 Task: Create a due date automation trigger when advanced on, on the wednesday after a card is due add fields with custom field "Resume" set to a date less than 1 days ago at 11:00 AM.
Action: Mouse moved to (1126, 92)
Screenshot: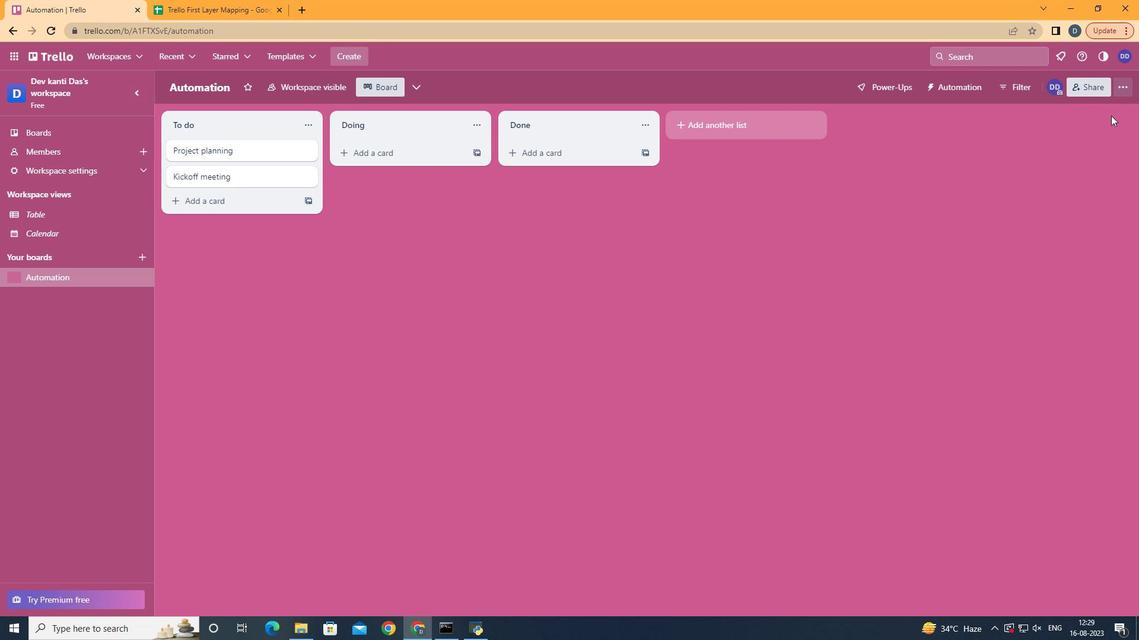 
Action: Mouse pressed left at (1126, 92)
Screenshot: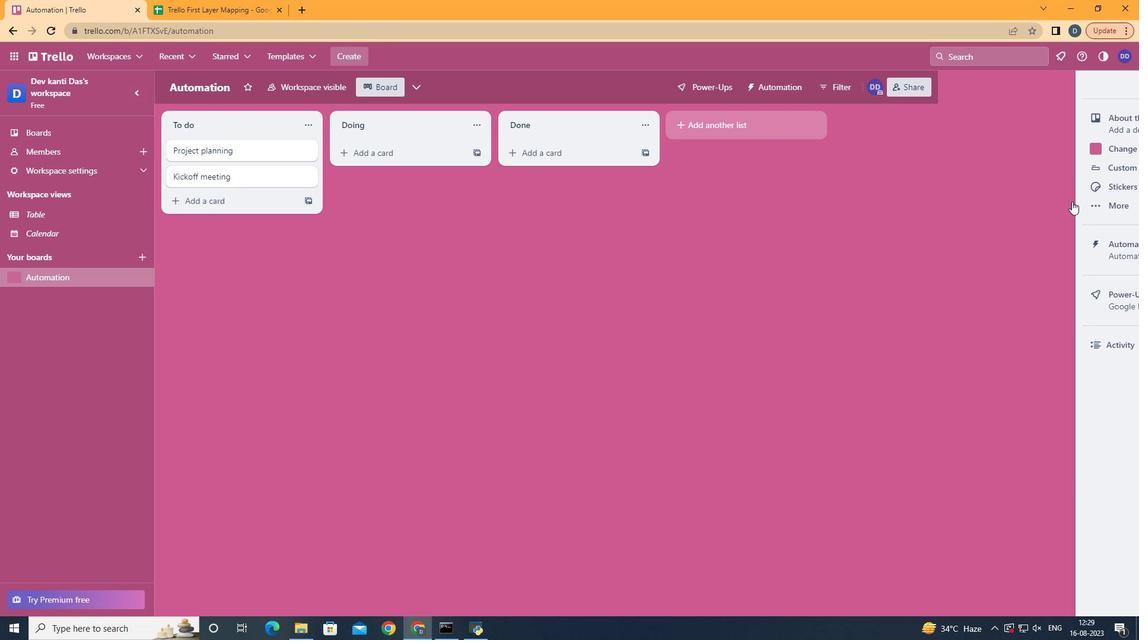 
Action: Mouse moved to (1054, 247)
Screenshot: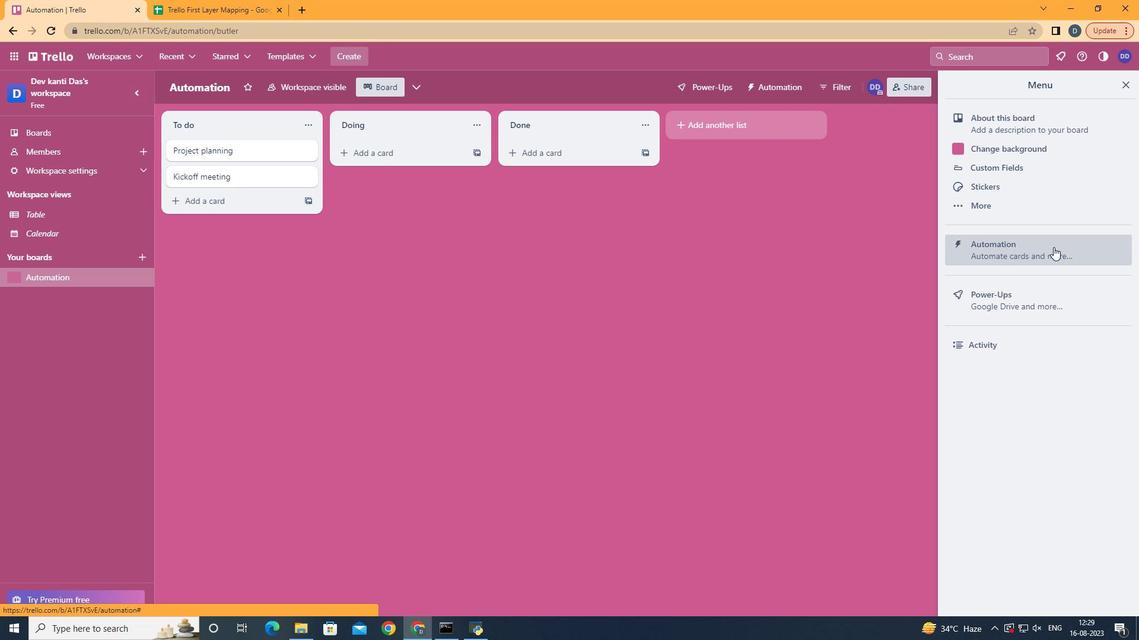 
Action: Mouse pressed left at (1054, 247)
Screenshot: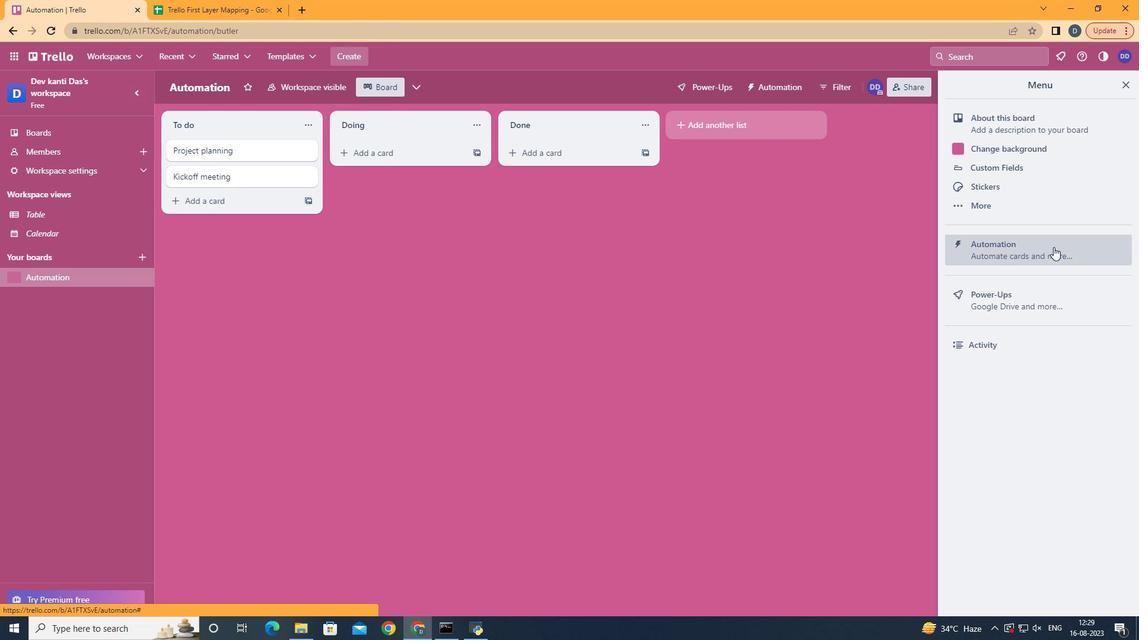 
Action: Mouse moved to (237, 239)
Screenshot: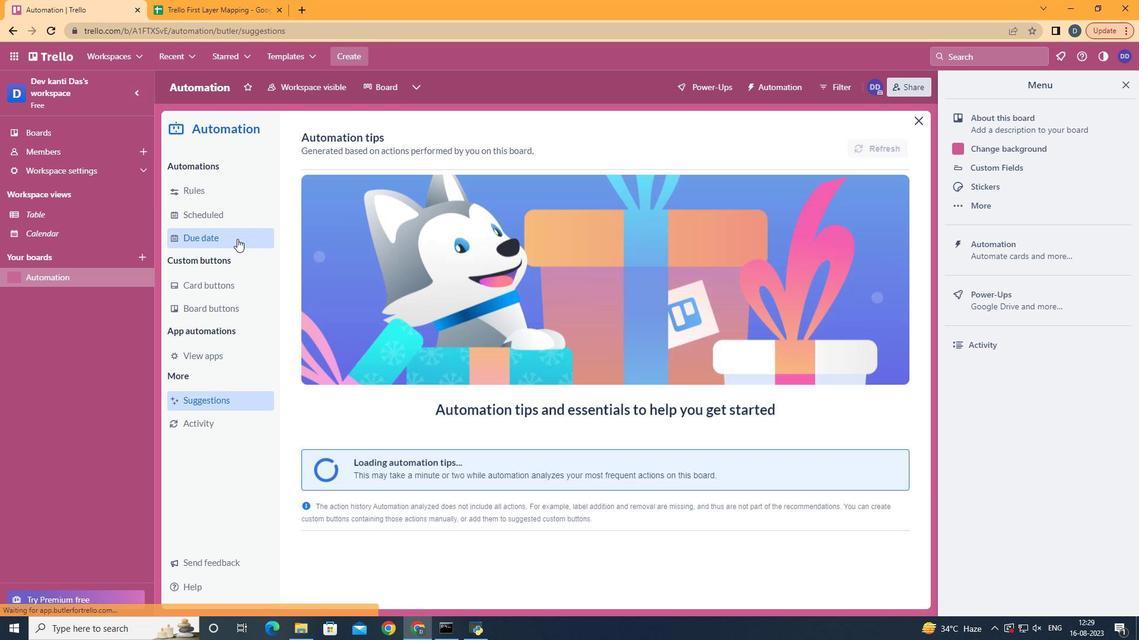 
Action: Mouse pressed left at (237, 239)
Screenshot: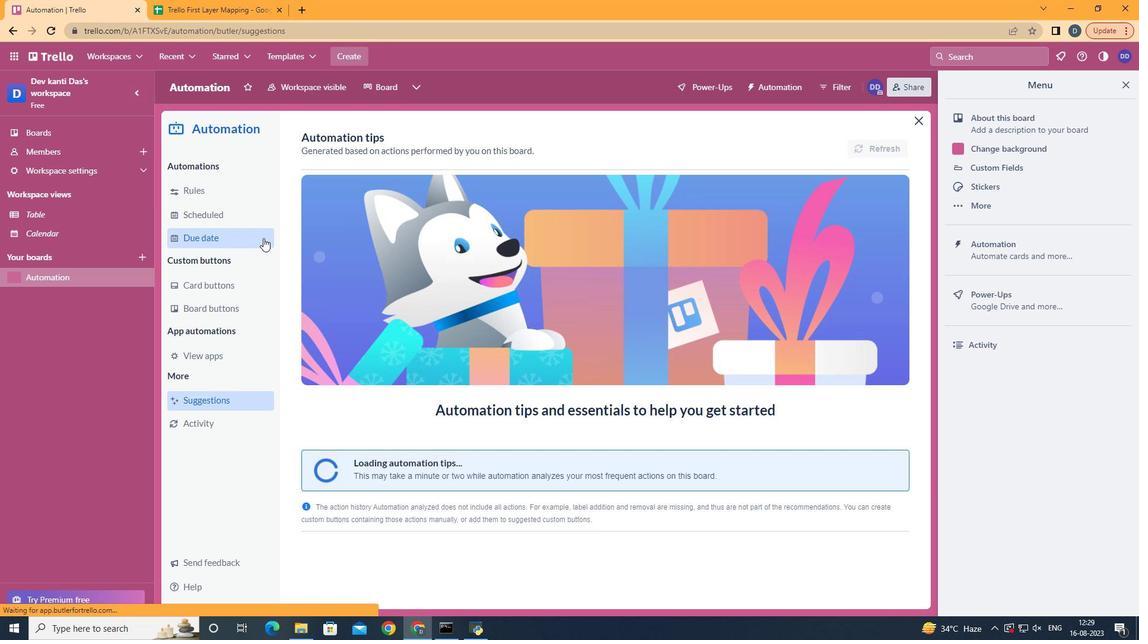 
Action: Mouse moved to (831, 142)
Screenshot: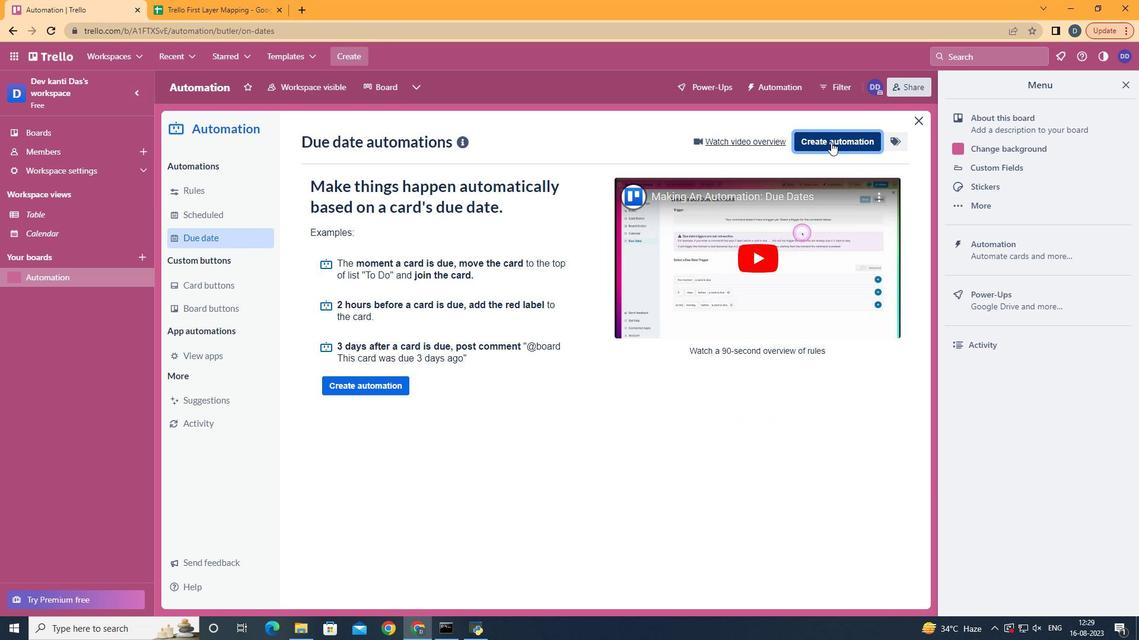 
Action: Mouse pressed left at (831, 142)
Screenshot: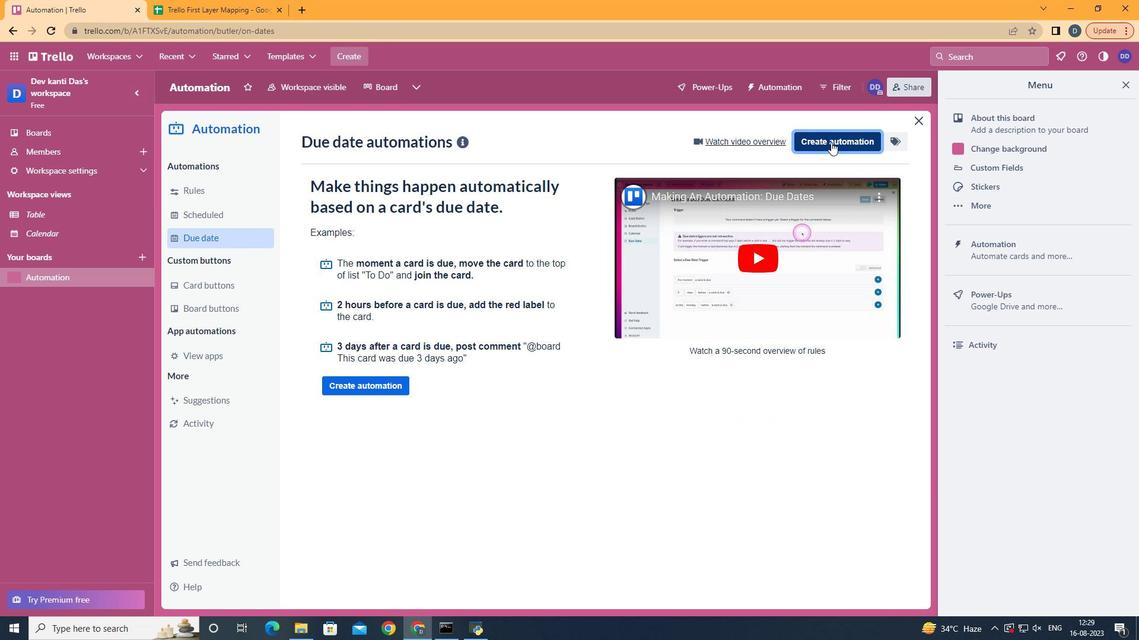 
Action: Mouse moved to (660, 251)
Screenshot: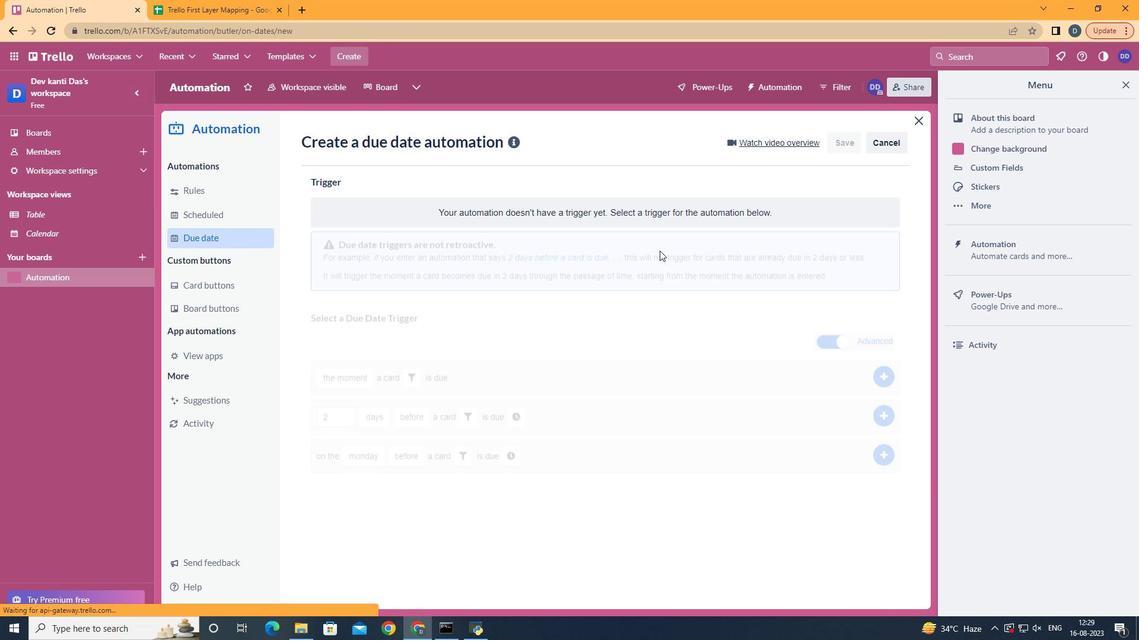 
Action: Mouse pressed left at (660, 251)
Screenshot: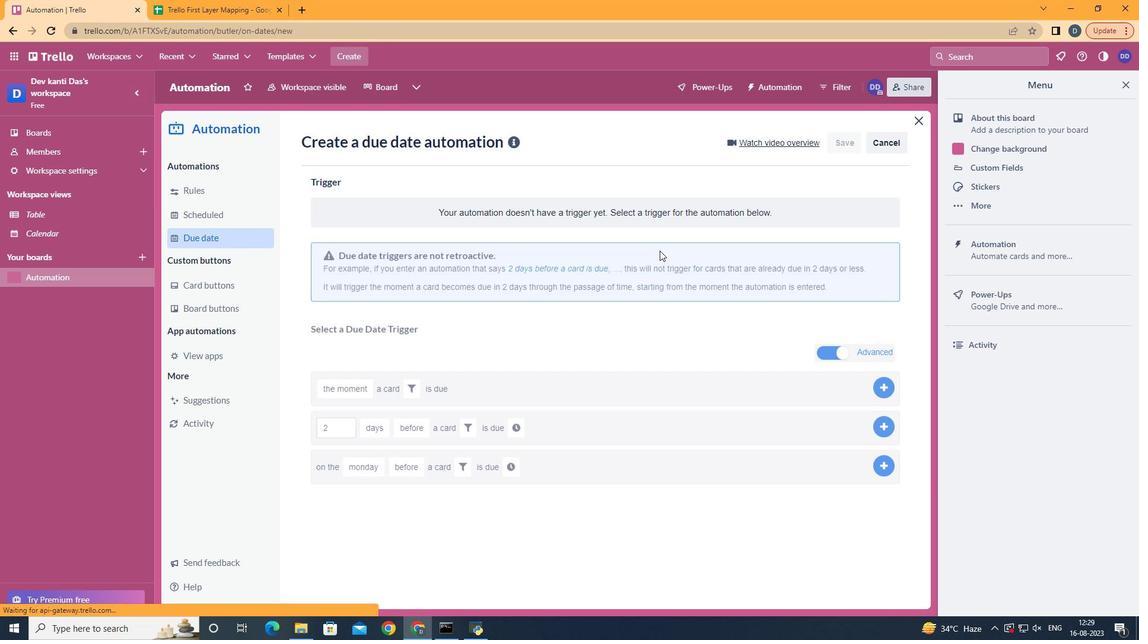 
Action: Mouse moved to (398, 357)
Screenshot: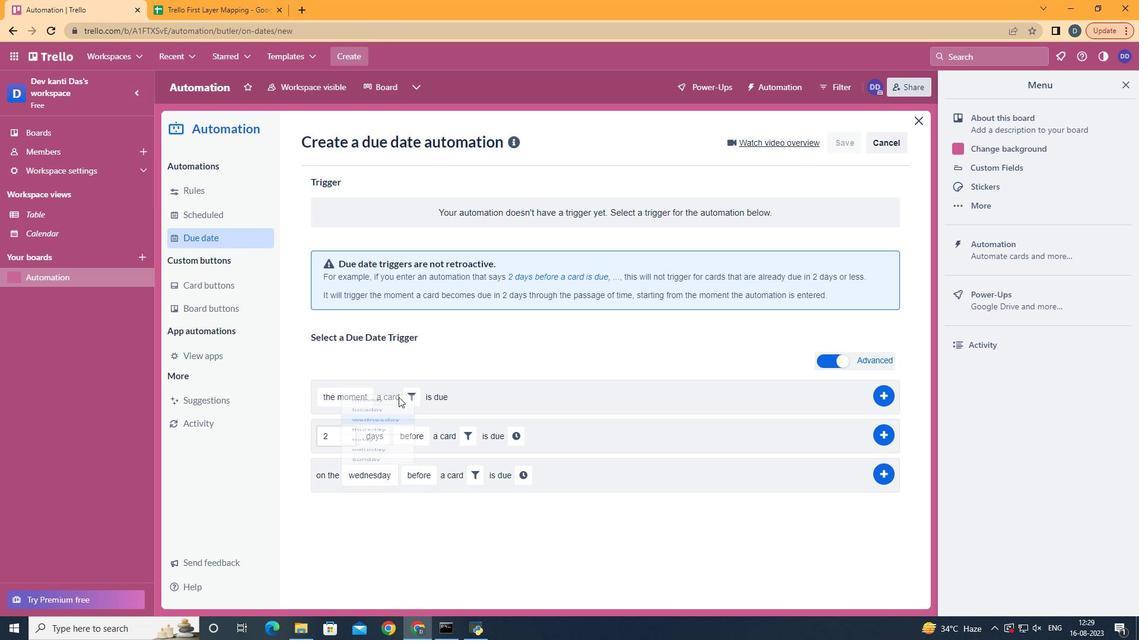 
Action: Mouse pressed left at (398, 357)
Screenshot: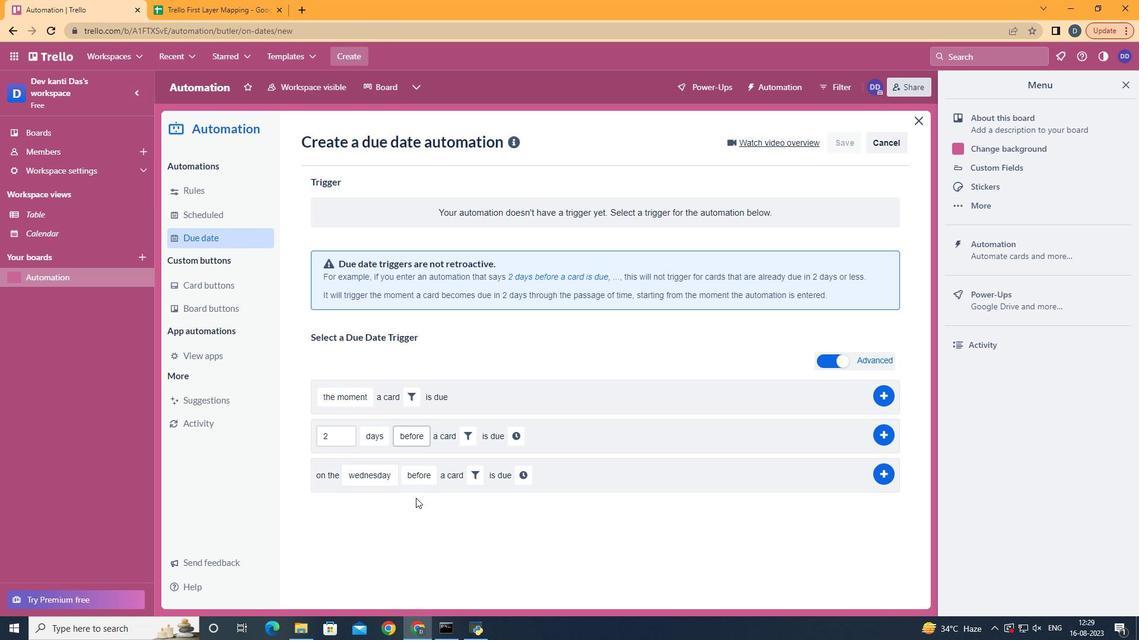 
Action: Mouse moved to (421, 524)
Screenshot: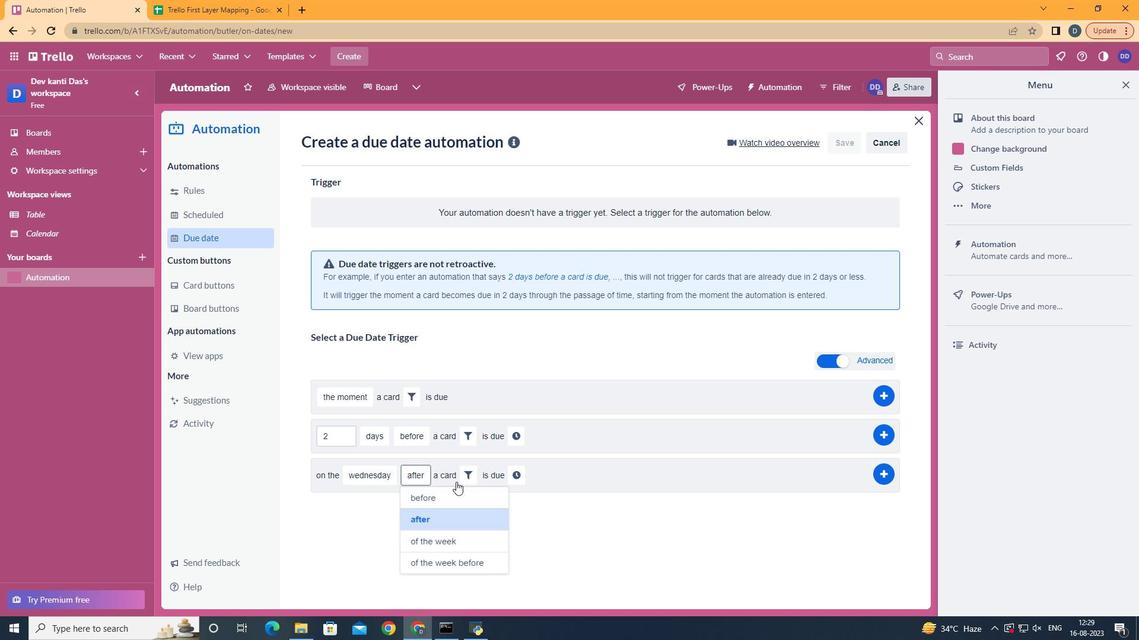 
Action: Mouse pressed left at (421, 524)
Screenshot: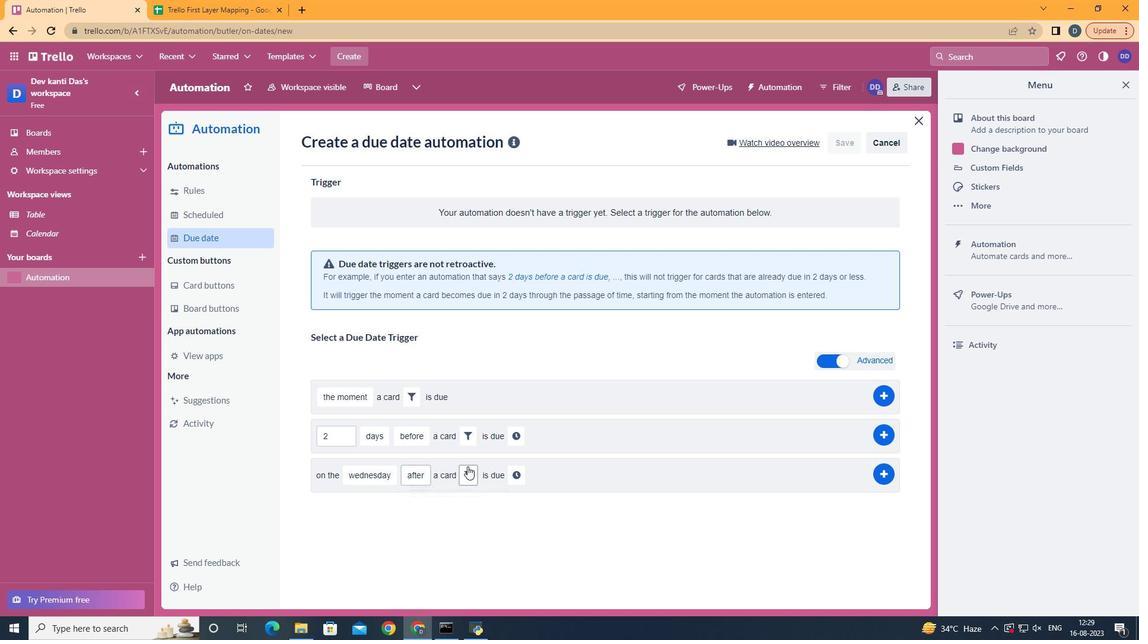 
Action: Mouse moved to (467, 466)
Screenshot: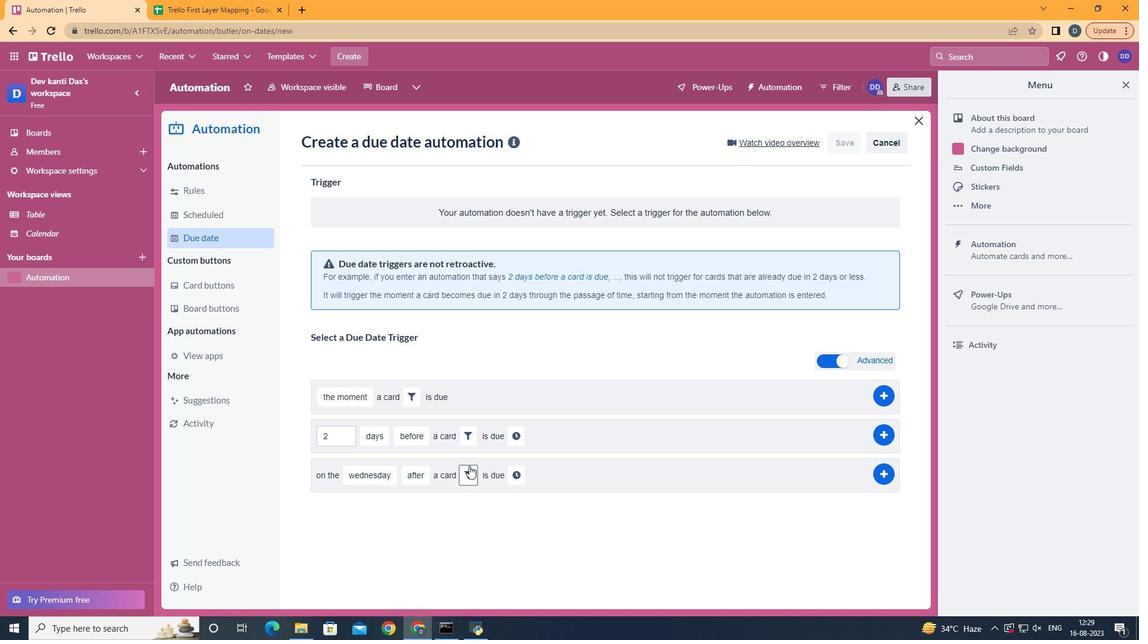 
Action: Mouse pressed left at (467, 466)
Screenshot: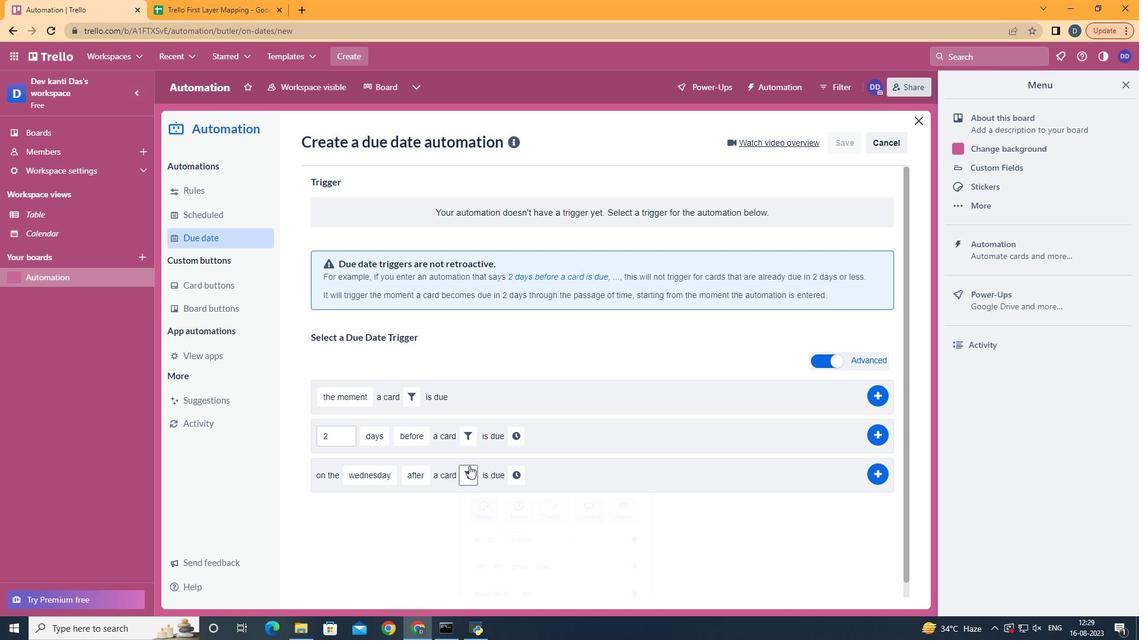 
Action: Mouse moved to (652, 514)
Screenshot: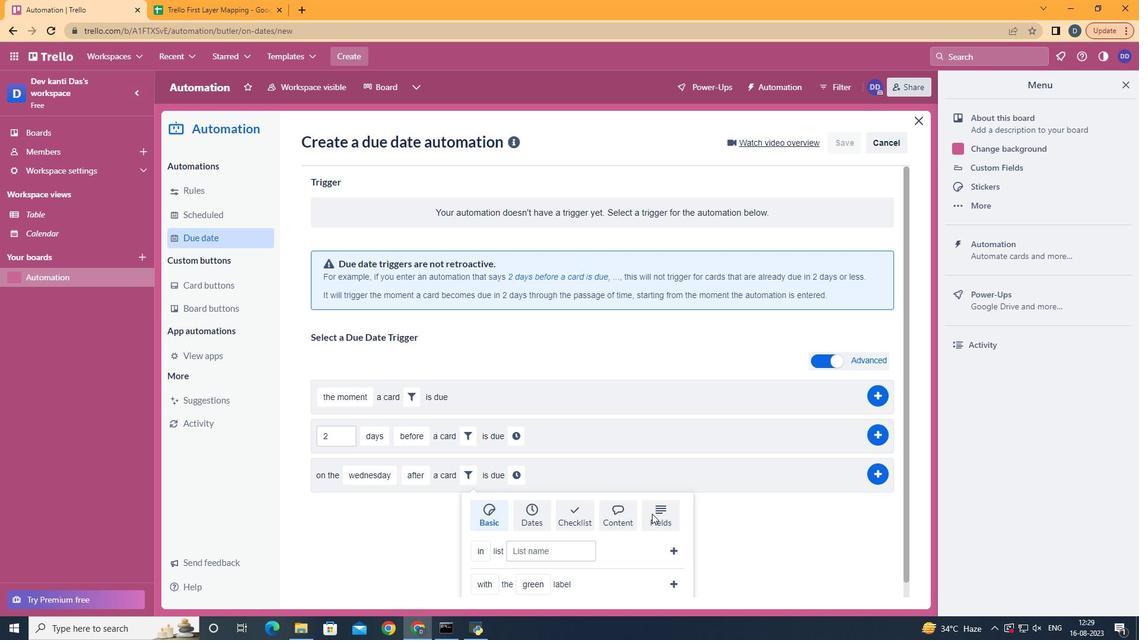
Action: Mouse pressed left at (652, 514)
Screenshot: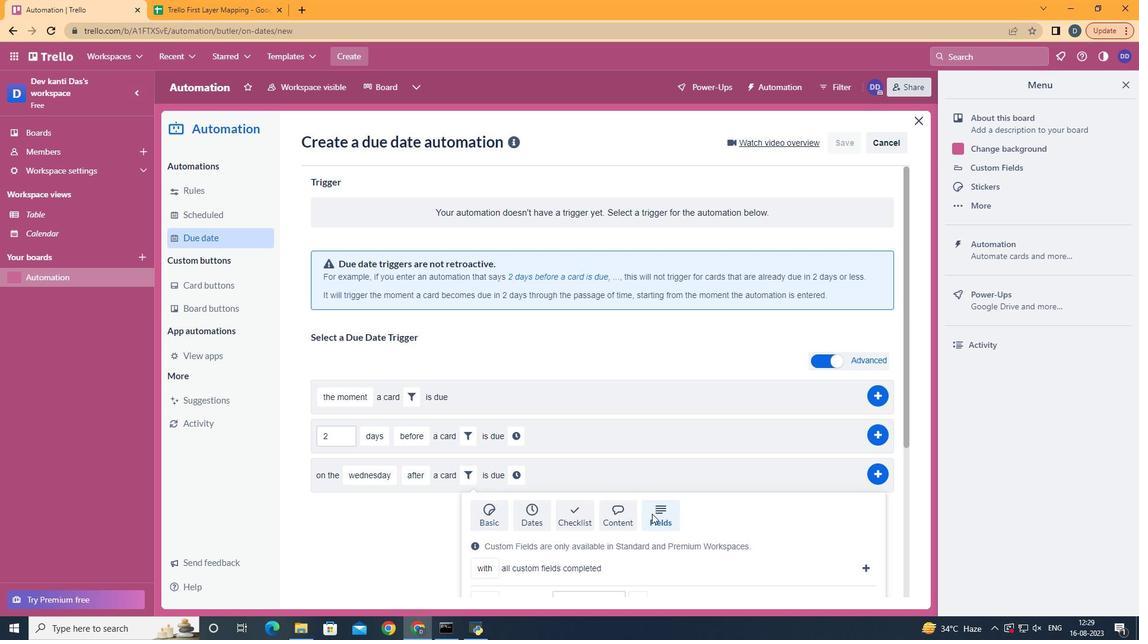 
Action: Mouse moved to (652, 514)
Screenshot: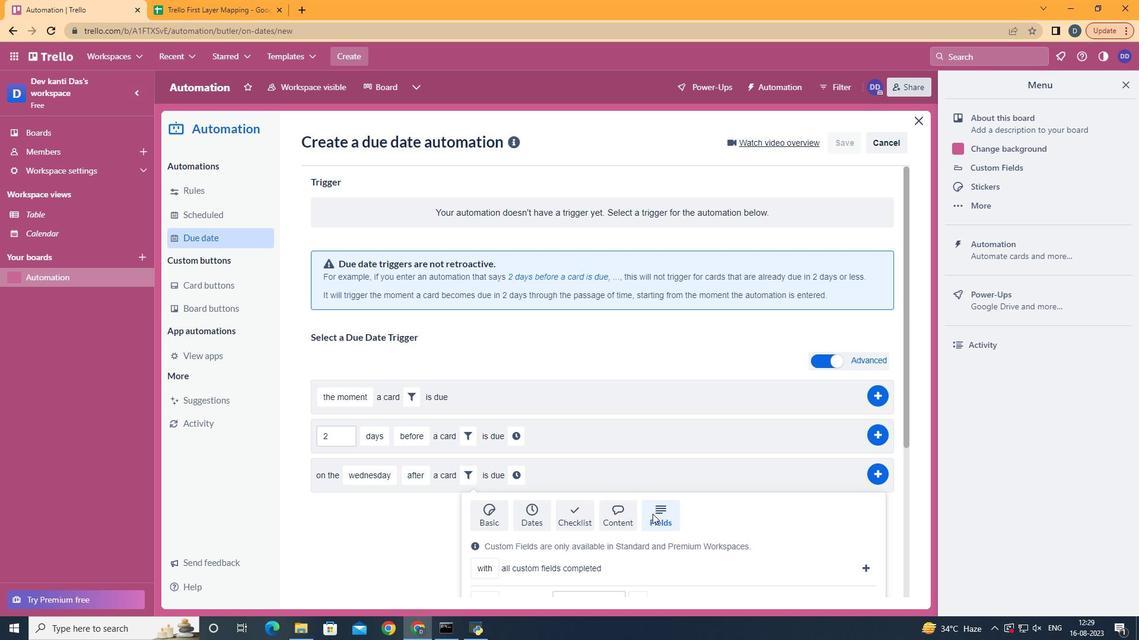 
Action: Mouse scrolled (652, 513) with delta (0, 0)
Screenshot: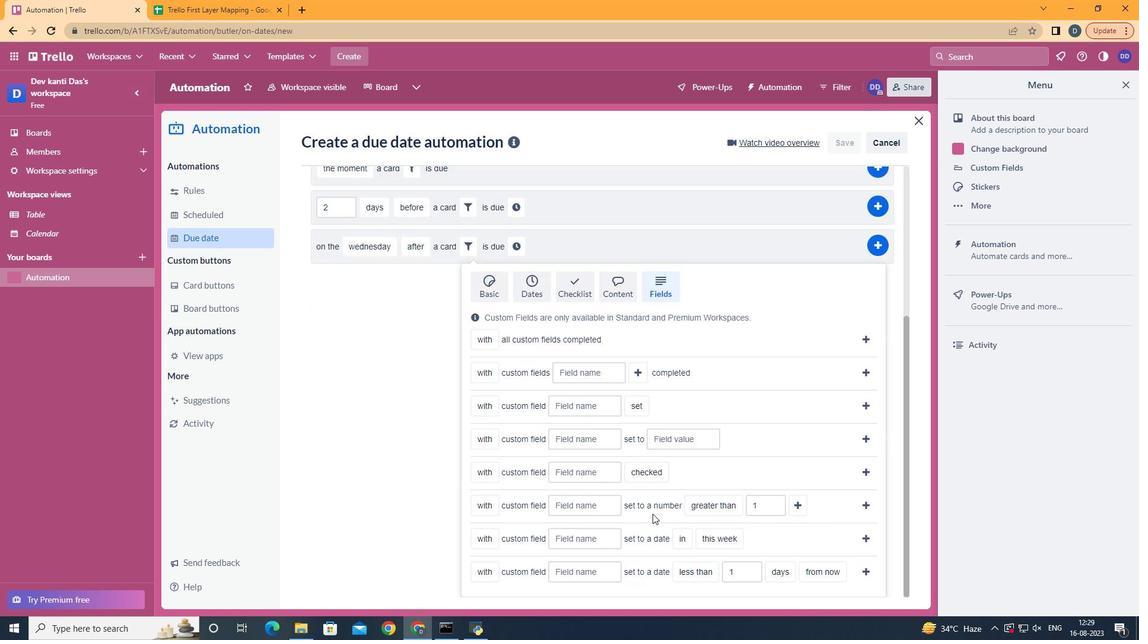 
Action: Mouse scrolled (652, 513) with delta (0, 0)
Screenshot: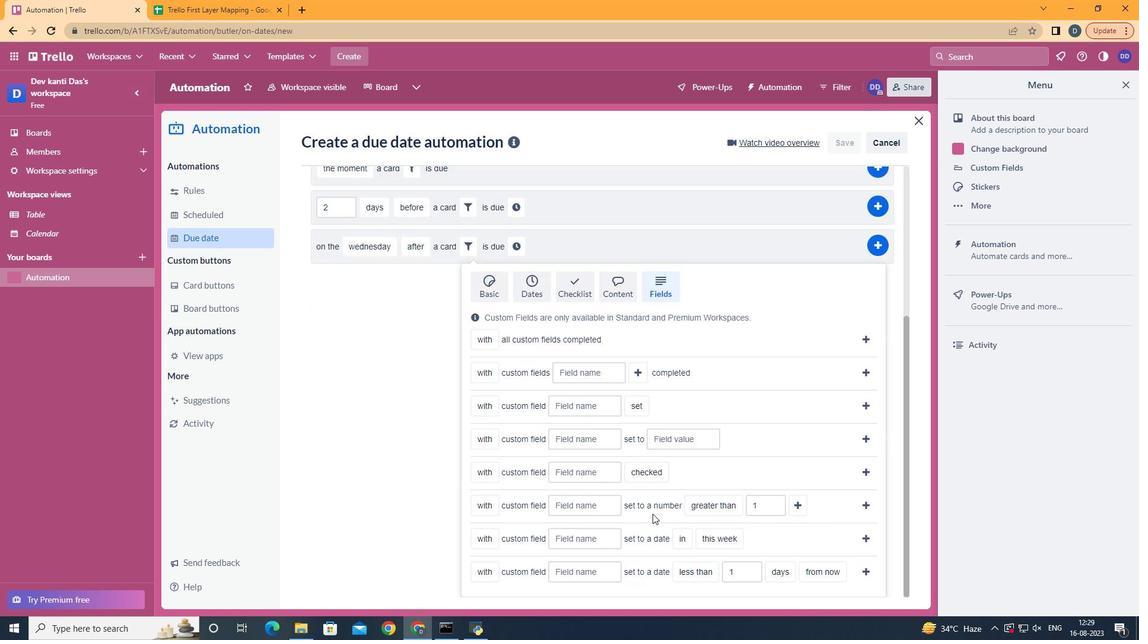 
Action: Mouse scrolled (652, 513) with delta (0, 0)
Screenshot: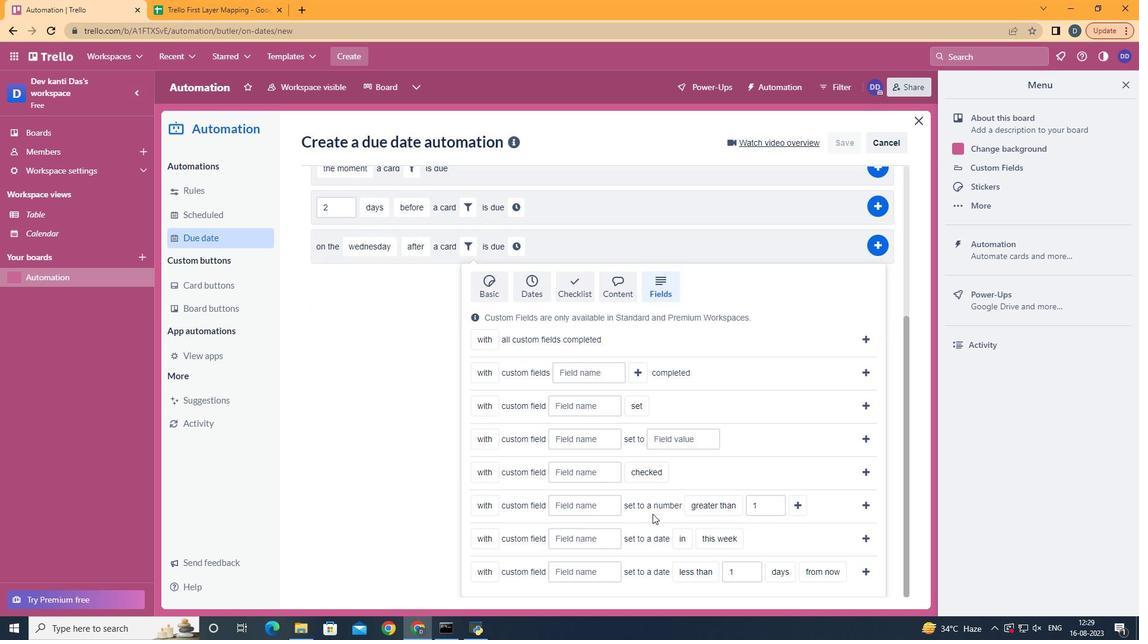 
Action: Mouse scrolled (652, 513) with delta (0, 0)
Screenshot: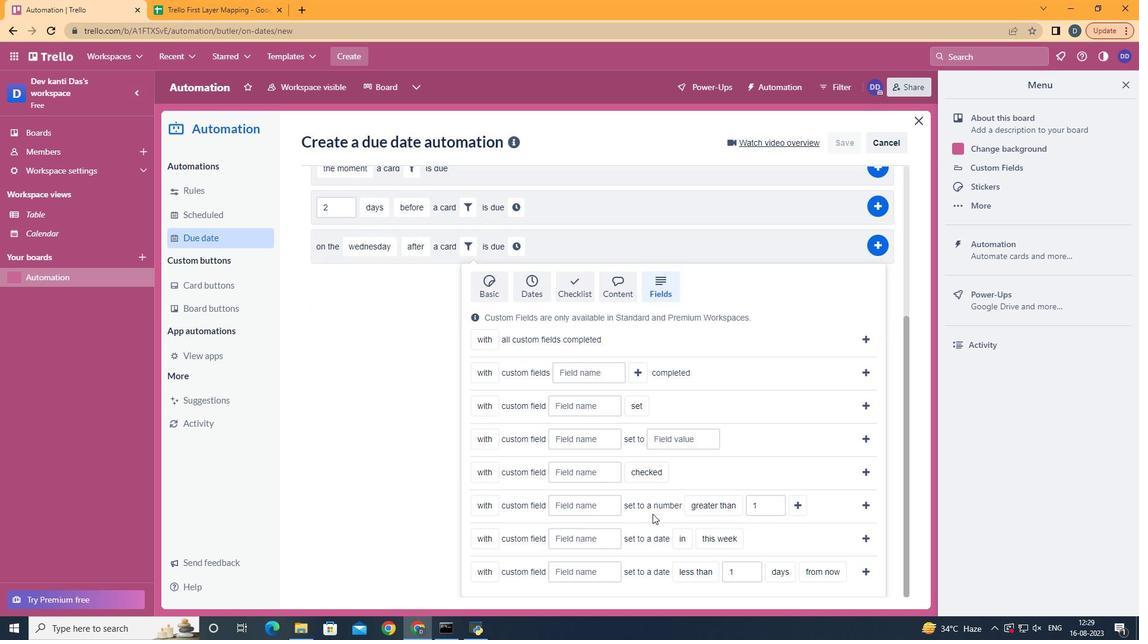 
Action: Mouse scrolled (652, 513) with delta (0, 0)
Screenshot: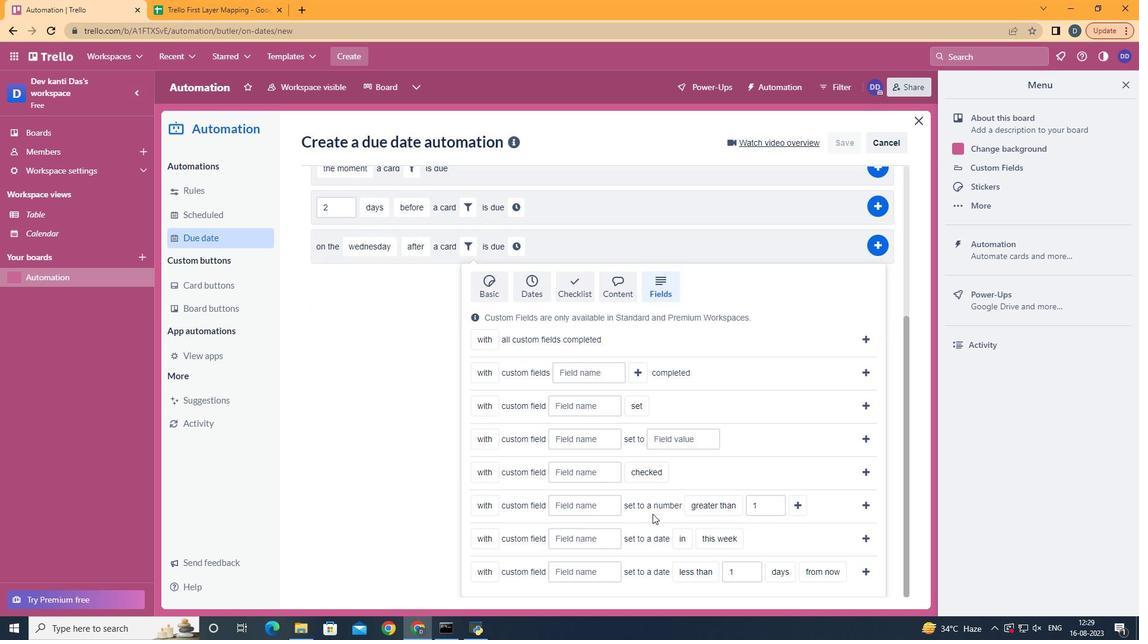 
Action: Mouse scrolled (652, 513) with delta (0, 0)
Screenshot: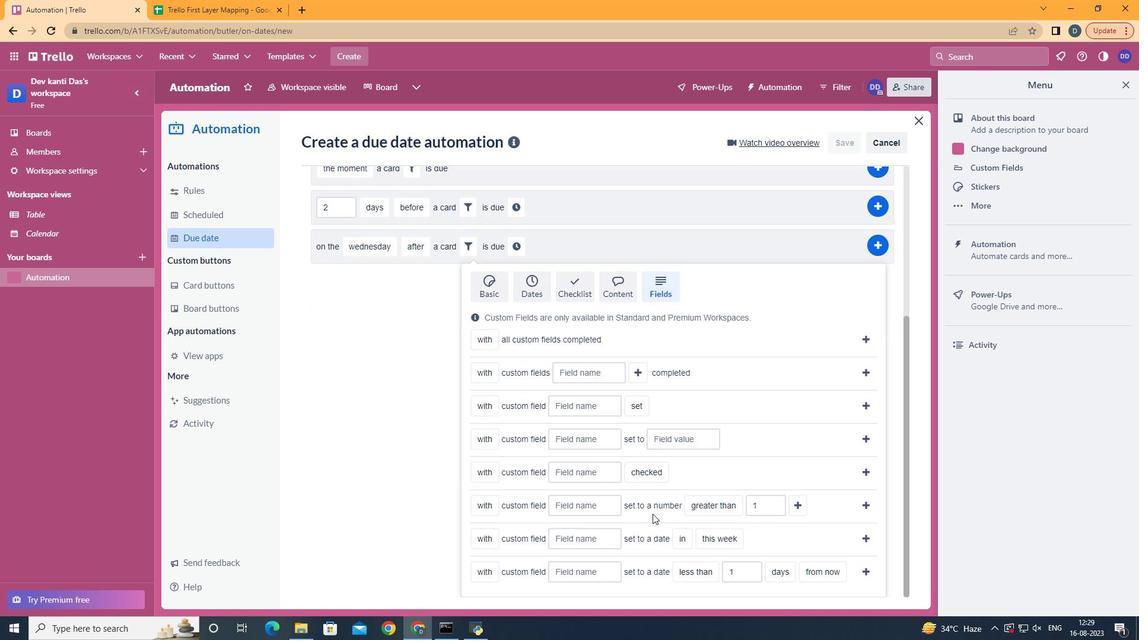 
Action: Mouse moved to (604, 562)
Screenshot: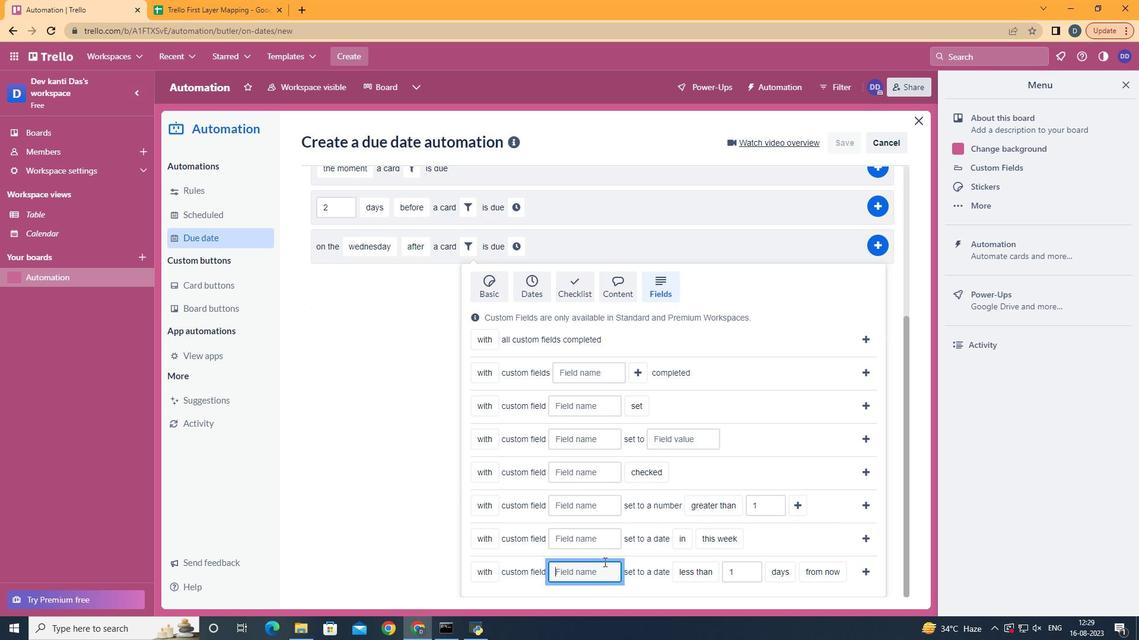 
Action: Mouse pressed left at (604, 562)
Screenshot: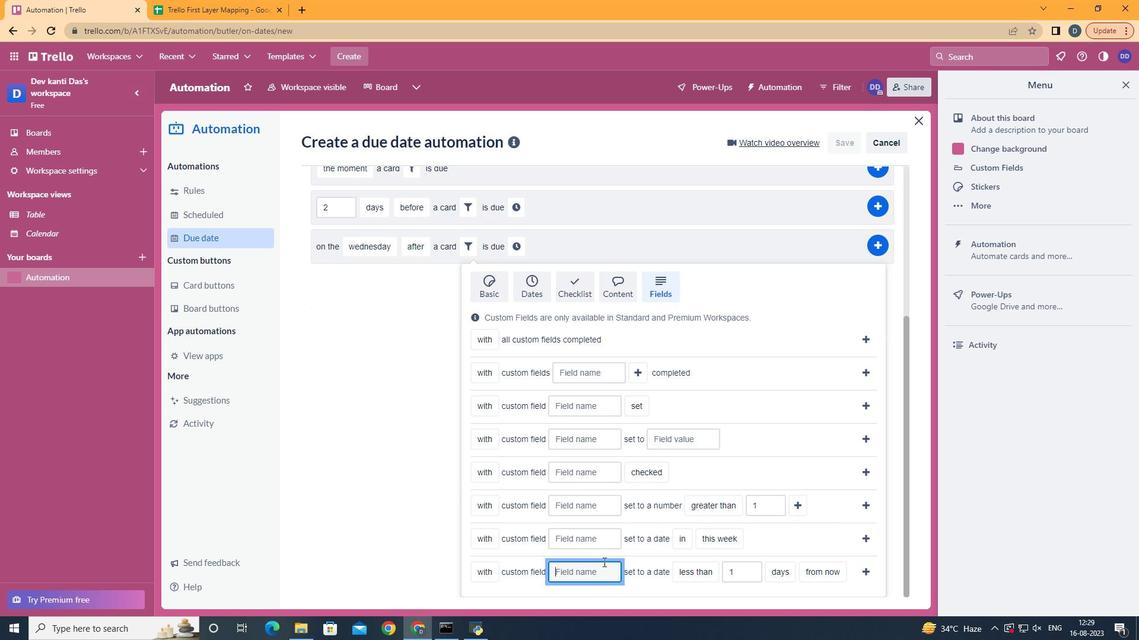 
Action: Mouse moved to (603, 562)
Screenshot: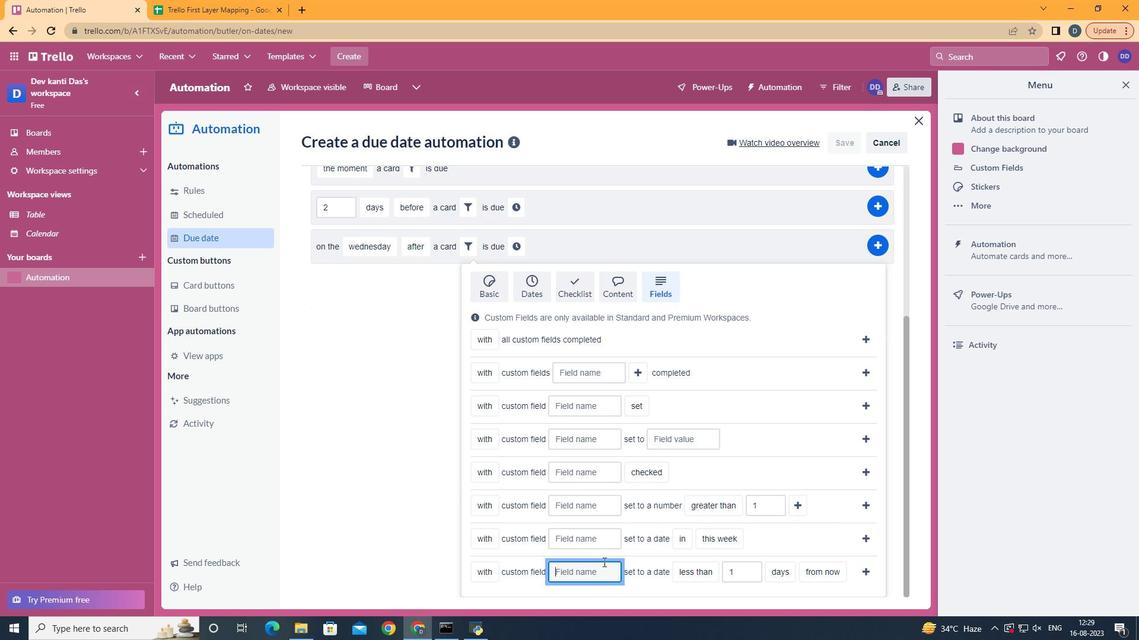 
Action: Key pressed <Key.shift>Resume
Screenshot: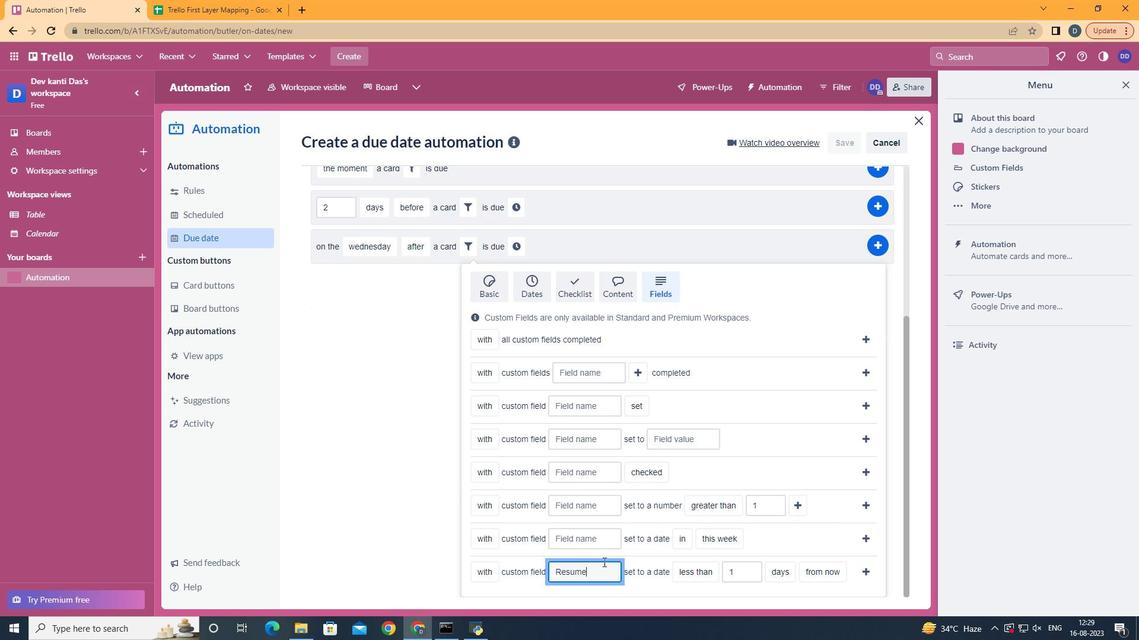 
Action: Mouse moved to (835, 557)
Screenshot: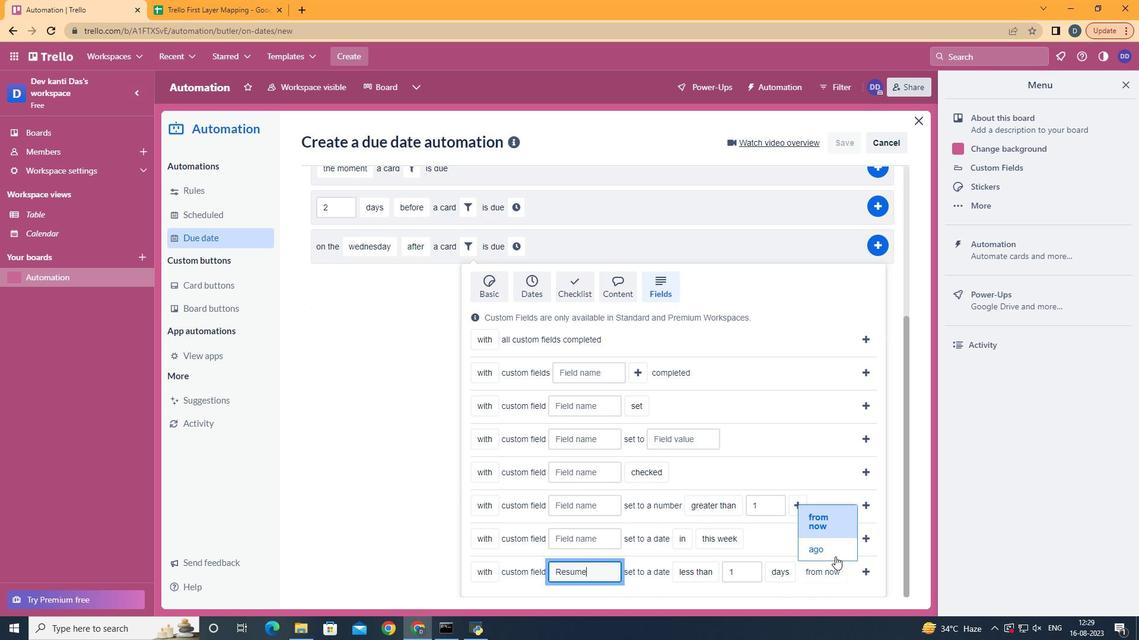
Action: Mouse pressed left at (835, 557)
Screenshot: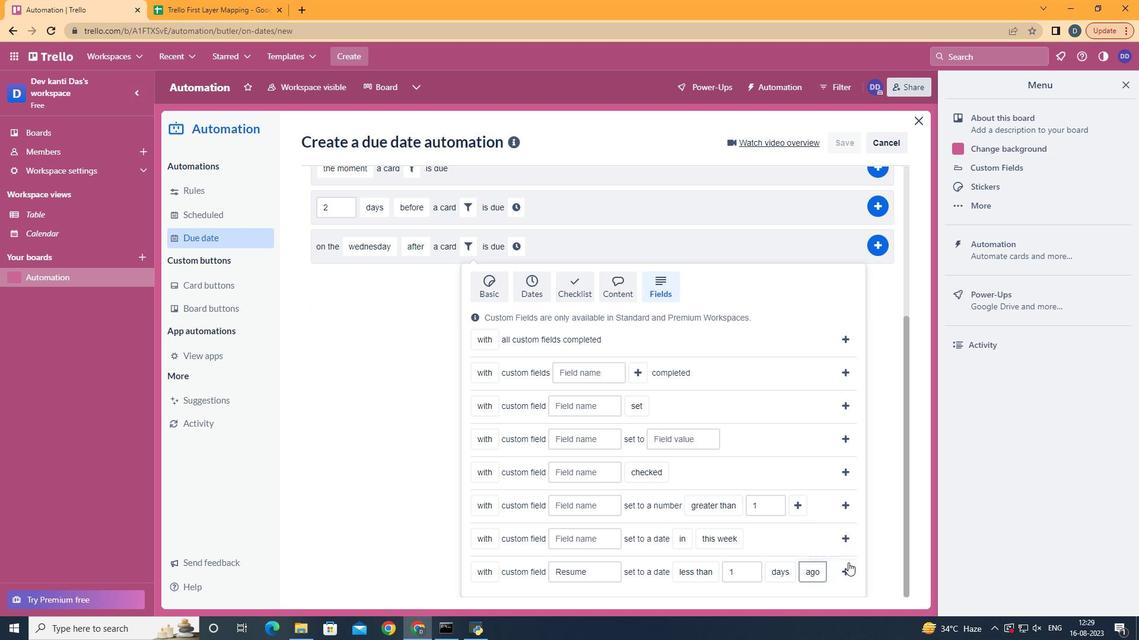 
Action: Mouse moved to (845, 566)
Screenshot: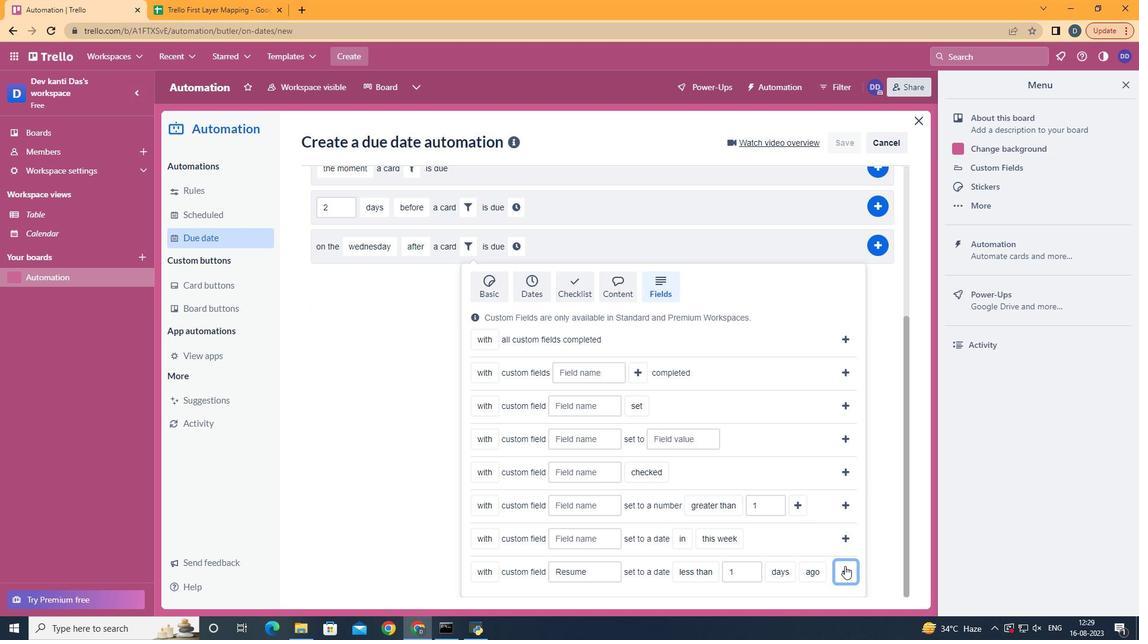 
Action: Mouse pressed left at (845, 566)
Screenshot: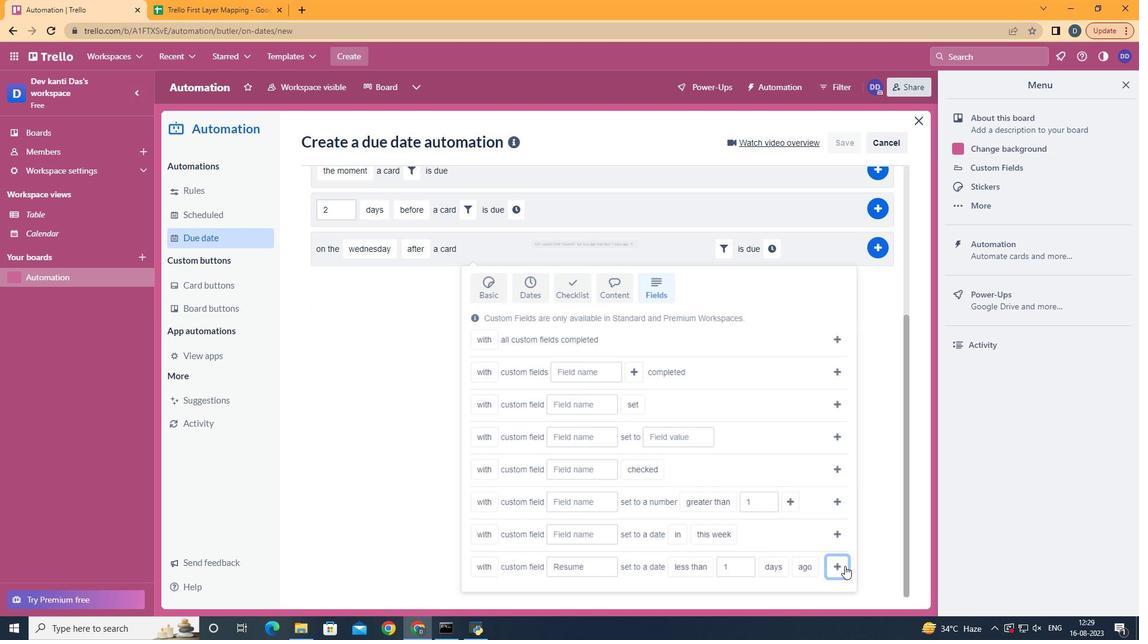 
Action: Mouse moved to (775, 470)
Screenshot: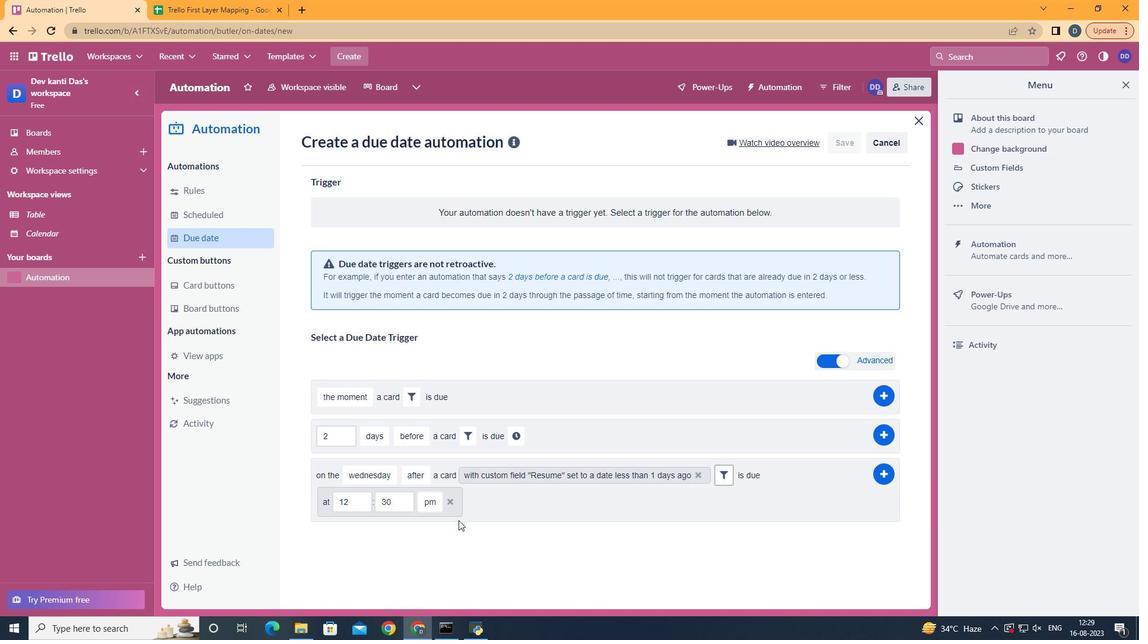 
Action: Mouse pressed left at (775, 470)
Screenshot: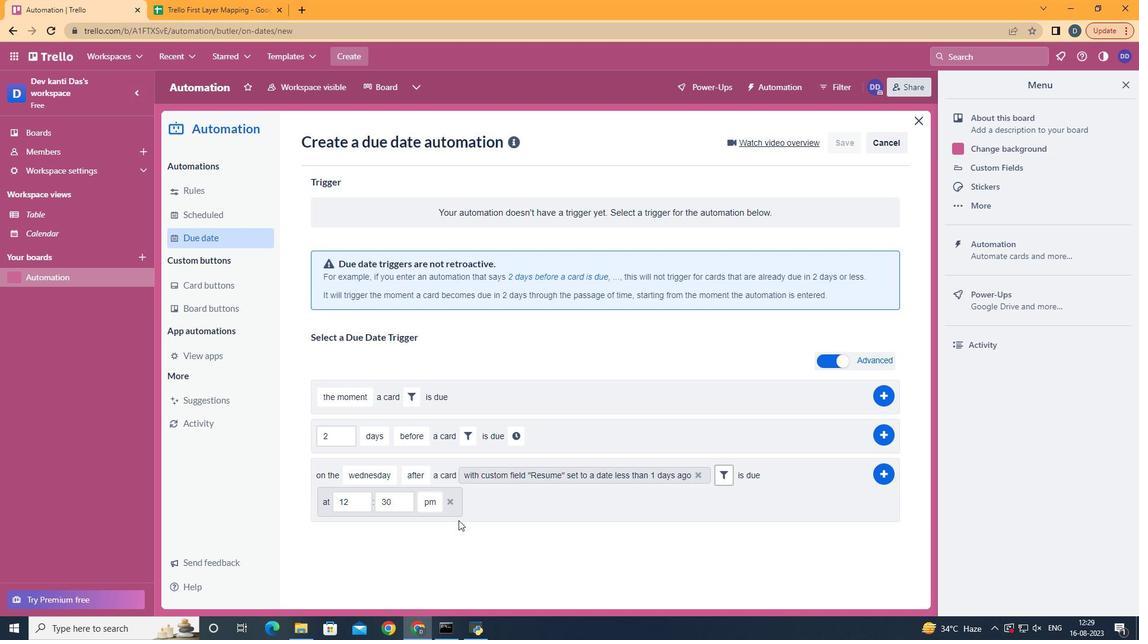 
Action: Mouse moved to (349, 506)
Screenshot: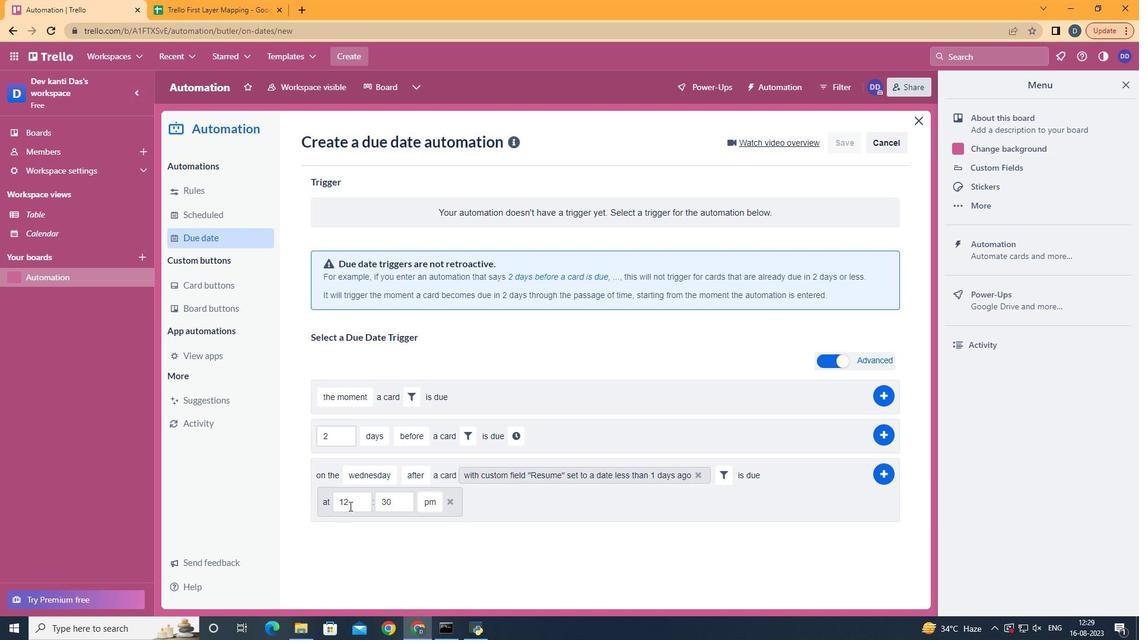
Action: Mouse pressed left at (349, 506)
Screenshot: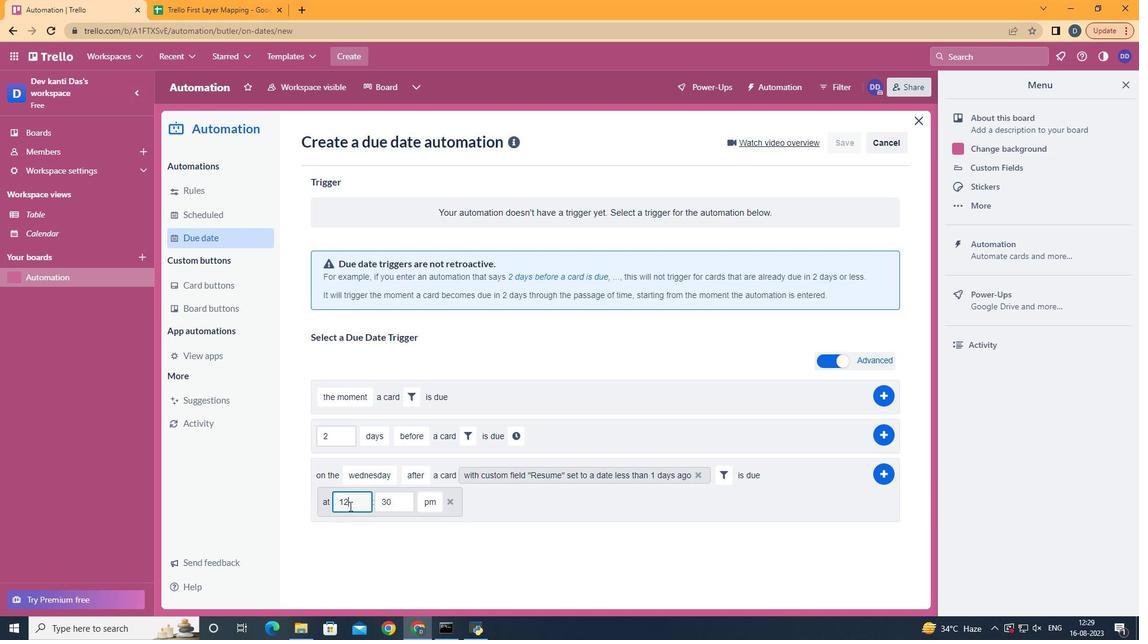 
Action: Key pressed <Key.backspace>1
Screenshot: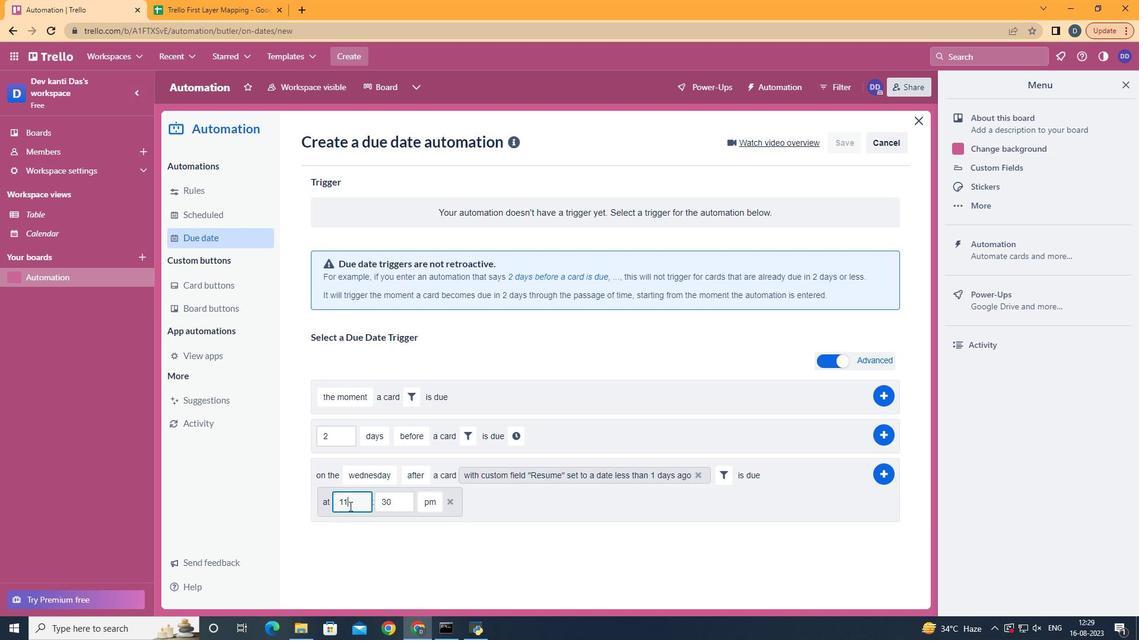 
Action: Mouse moved to (395, 503)
Screenshot: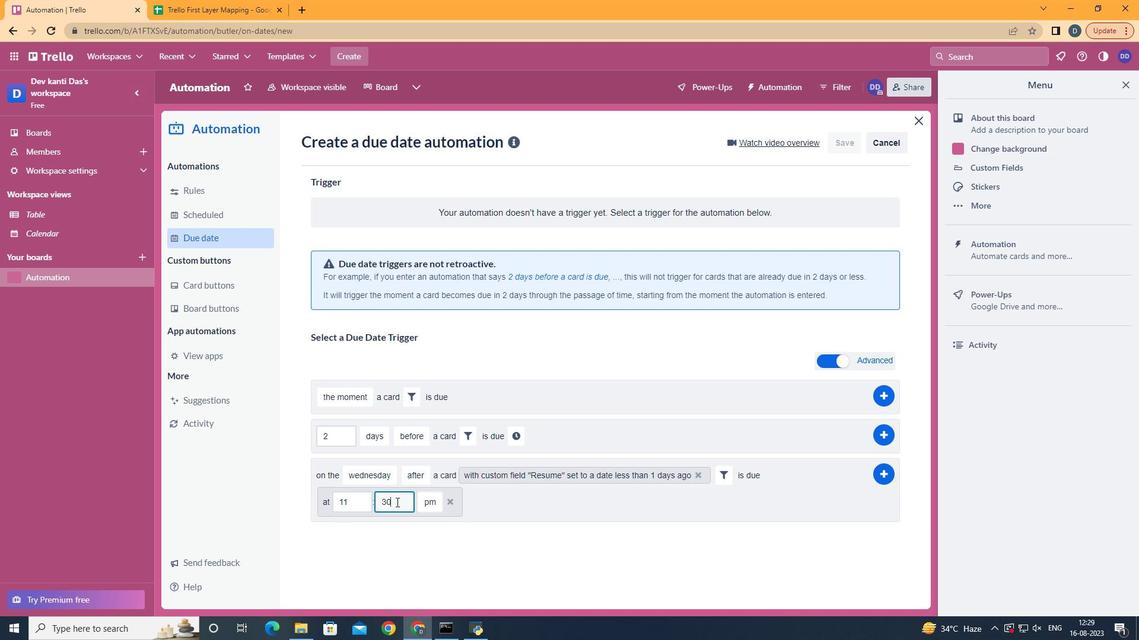 
Action: Mouse pressed left at (395, 503)
Screenshot: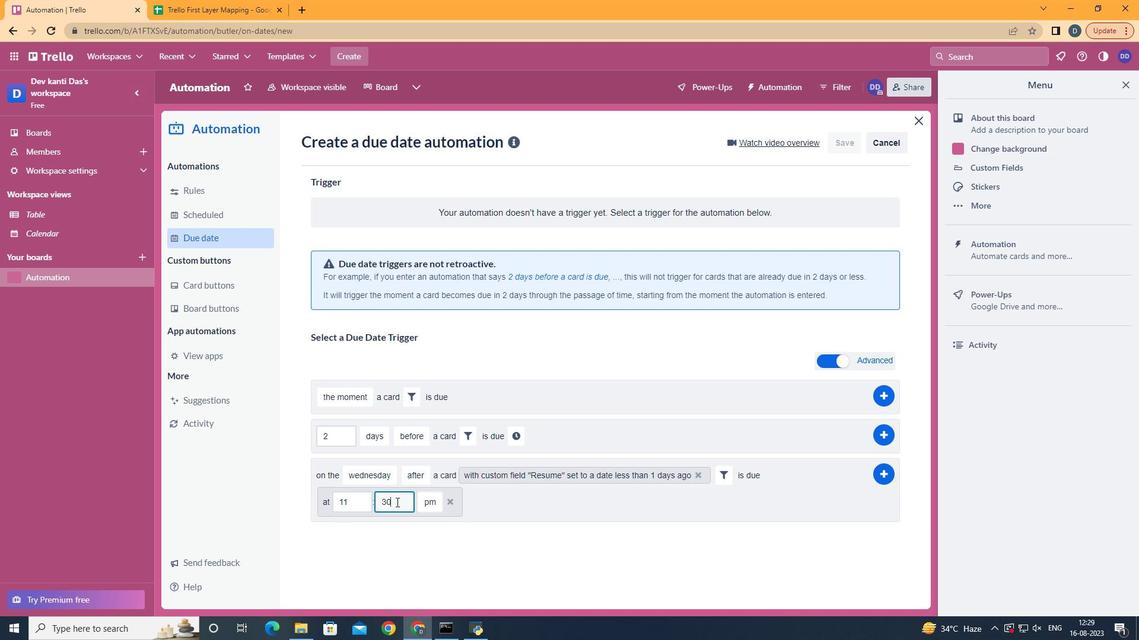 
Action: Mouse moved to (396, 502)
Screenshot: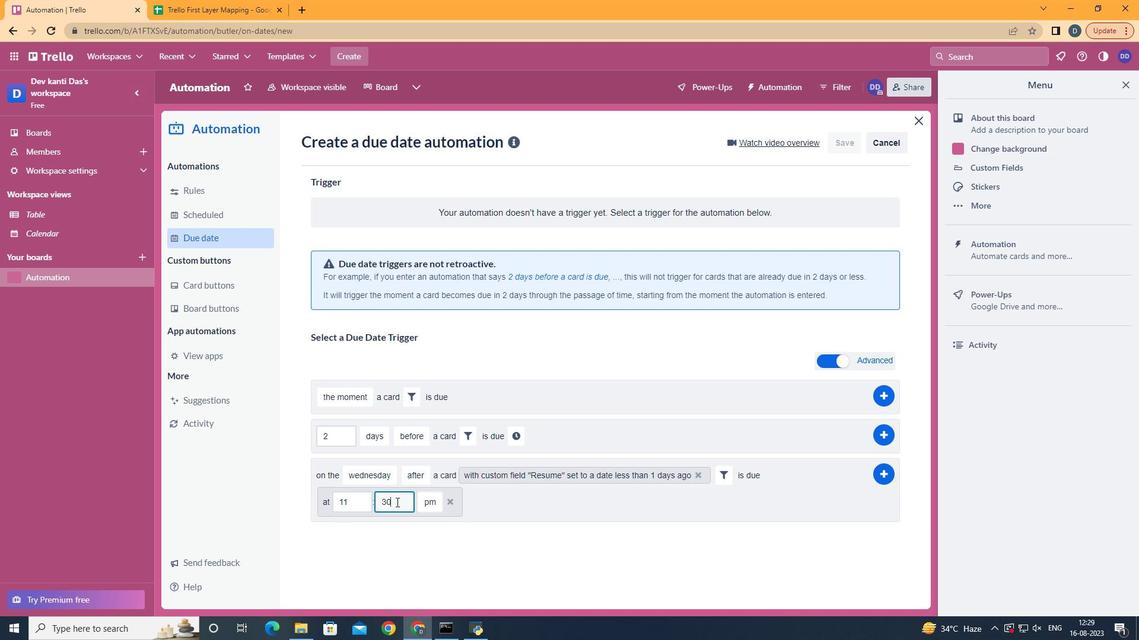 
Action: Key pressed <Key.backspace><Key.backspace>00
Screenshot: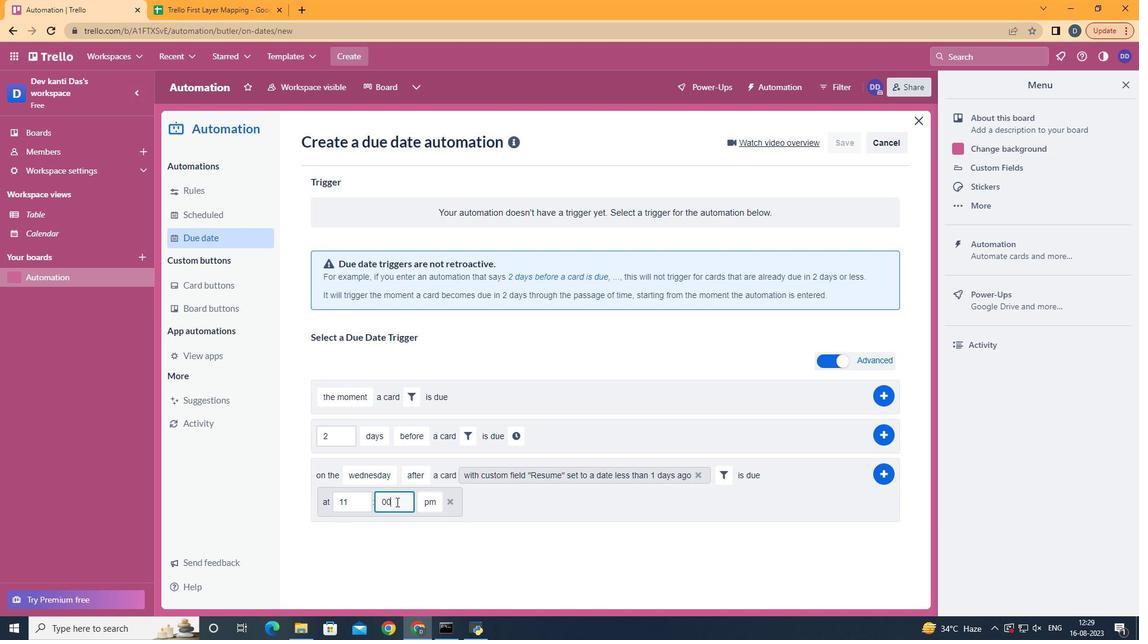 
Action: Mouse moved to (428, 521)
Screenshot: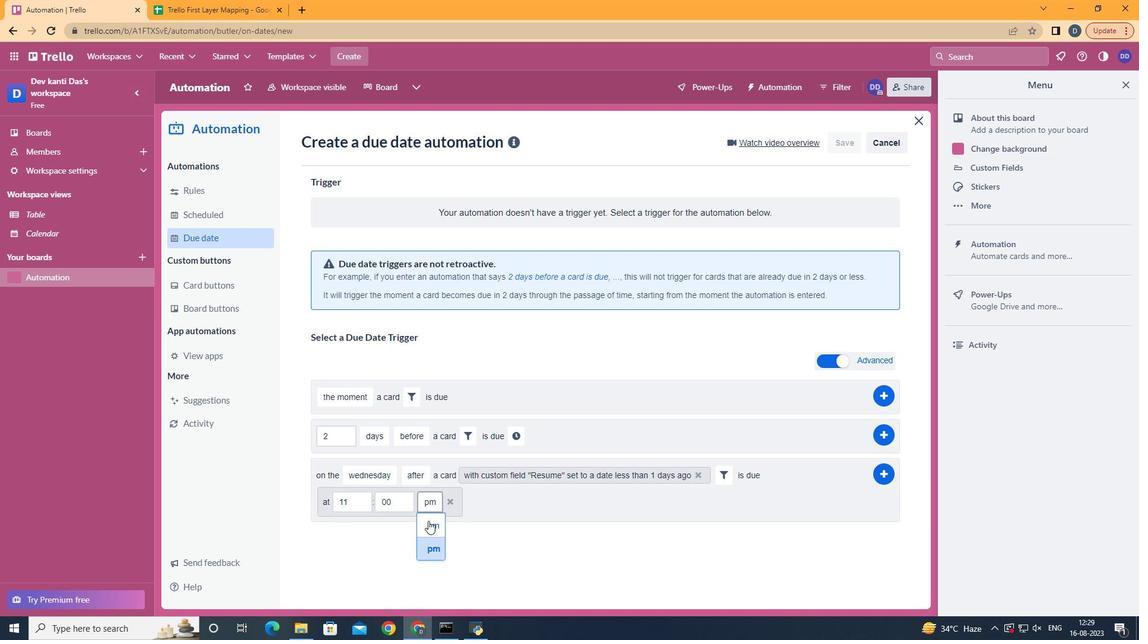 
Action: Mouse pressed left at (428, 521)
Screenshot: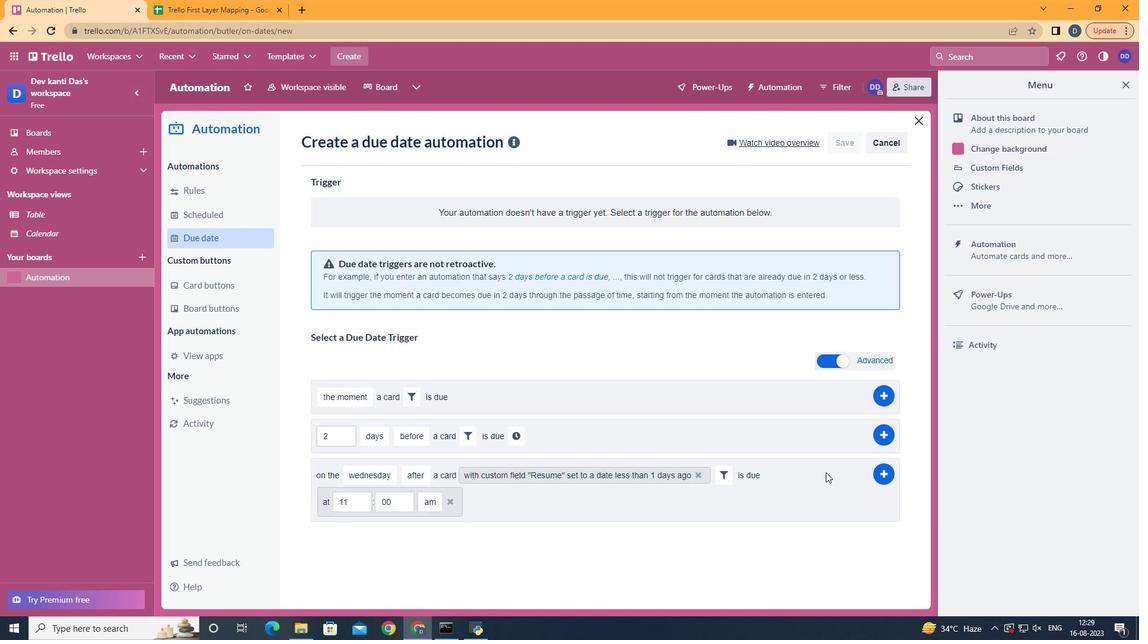 
Action: Mouse moved to (892, 470)
Screenshot: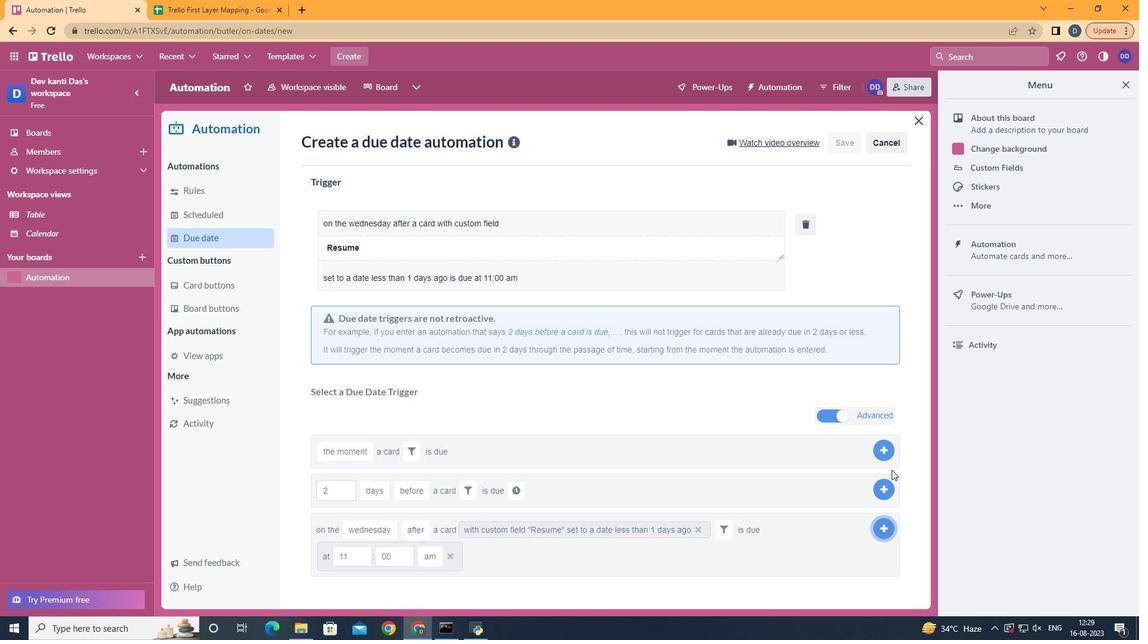 
Action: Mouse pressed left at (892, 470)
Screenshot: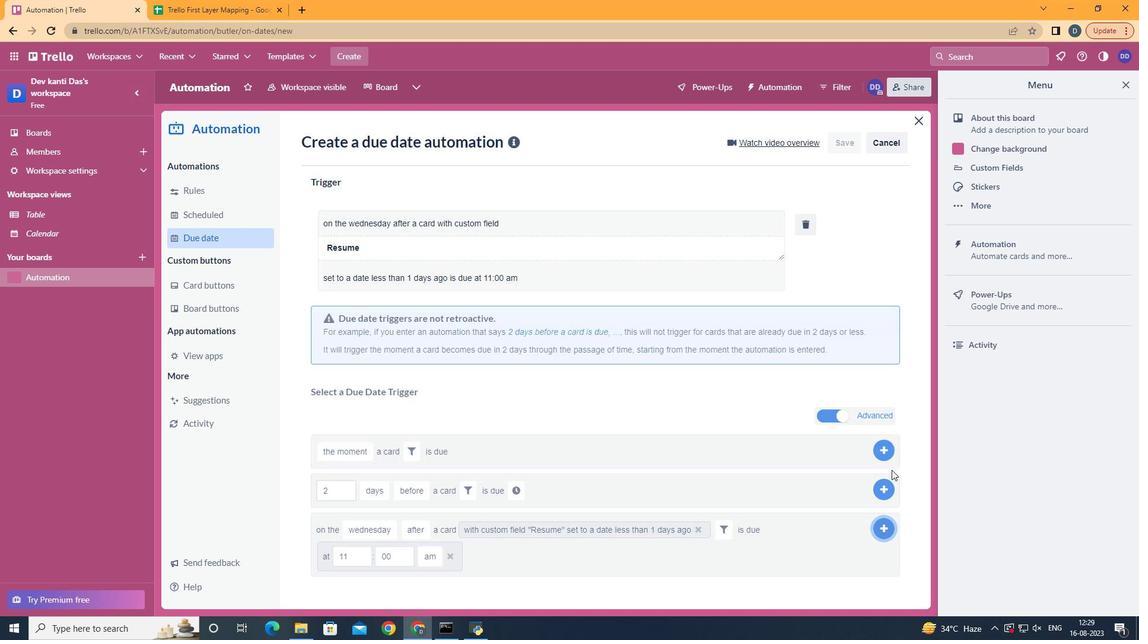 
